 Task: Unblock the blocked account.
Action: Mouse moved to (796, 166)
Screenshot: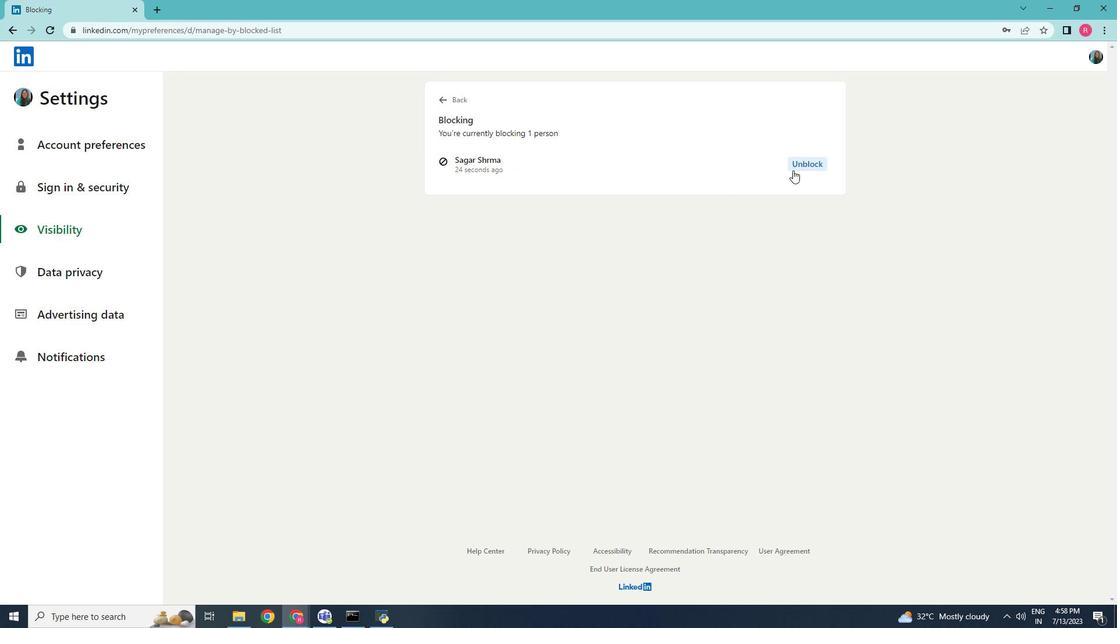 
Action: Mouse pressed left at (796, 166)
Screenshot: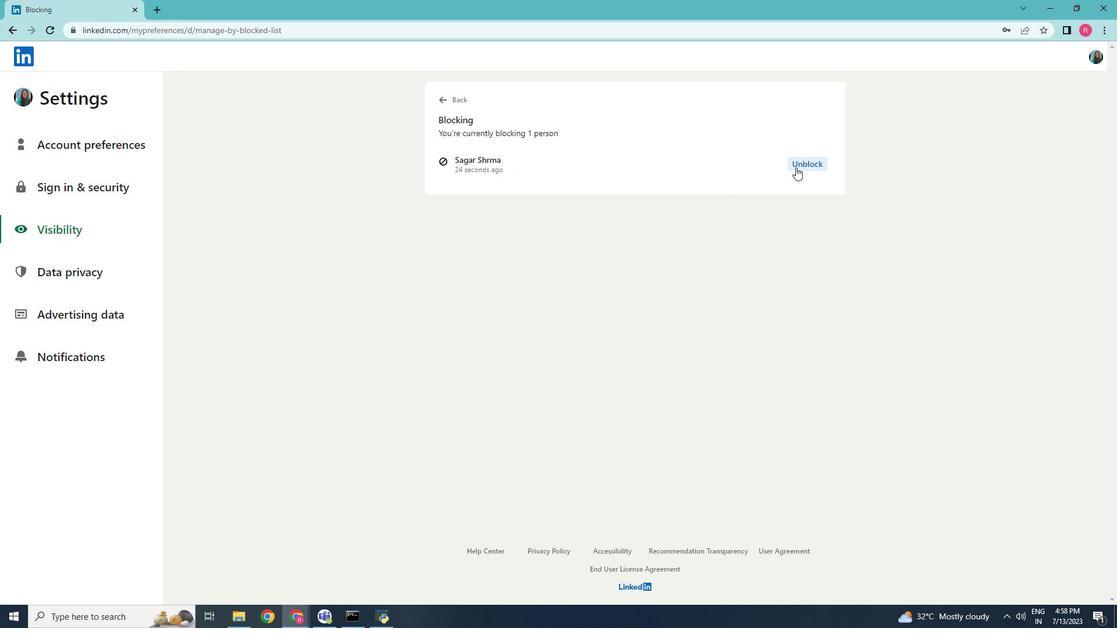 
Action: Mouse moved to (634, 293)
Screenshot: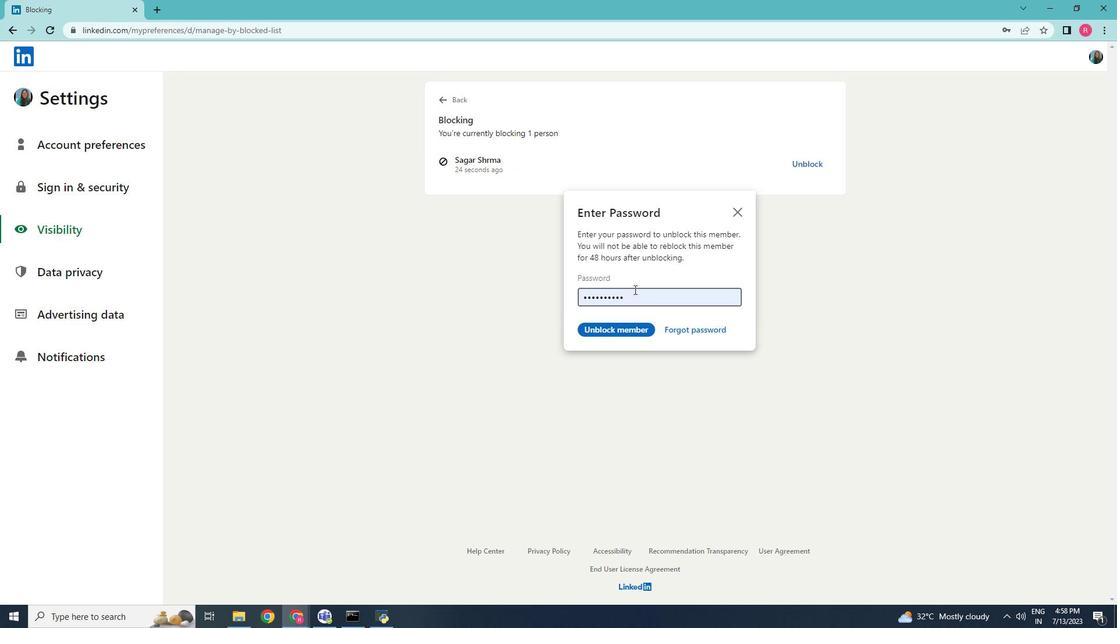 
Action: Mouse pressed left at (634, 293)
Screenshot: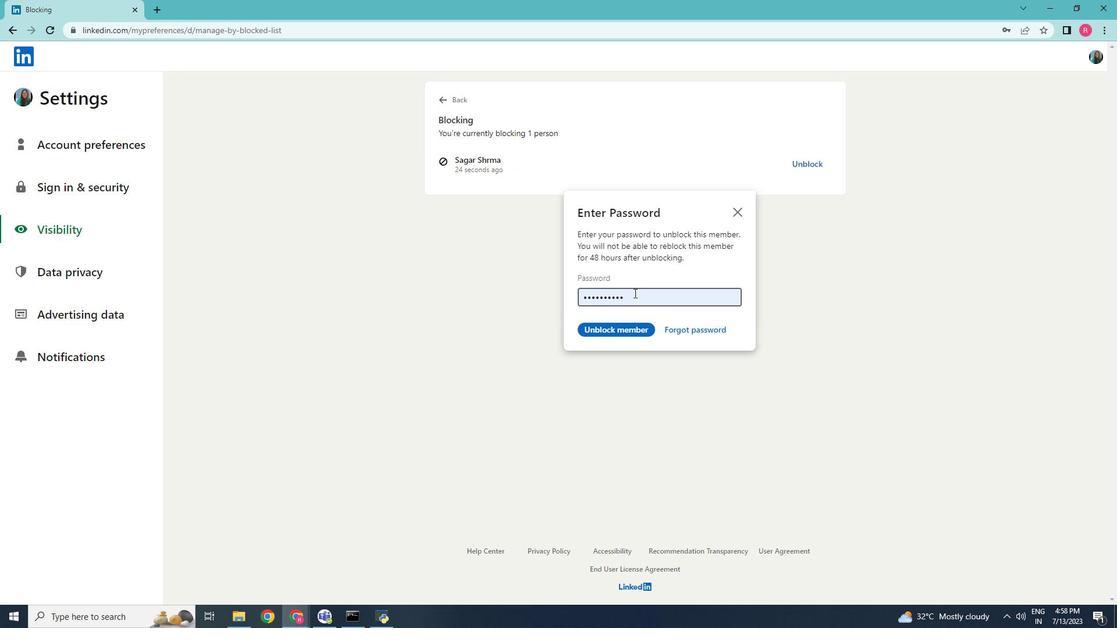 
Action: Mouse moved to (544, 304)
Screenshot: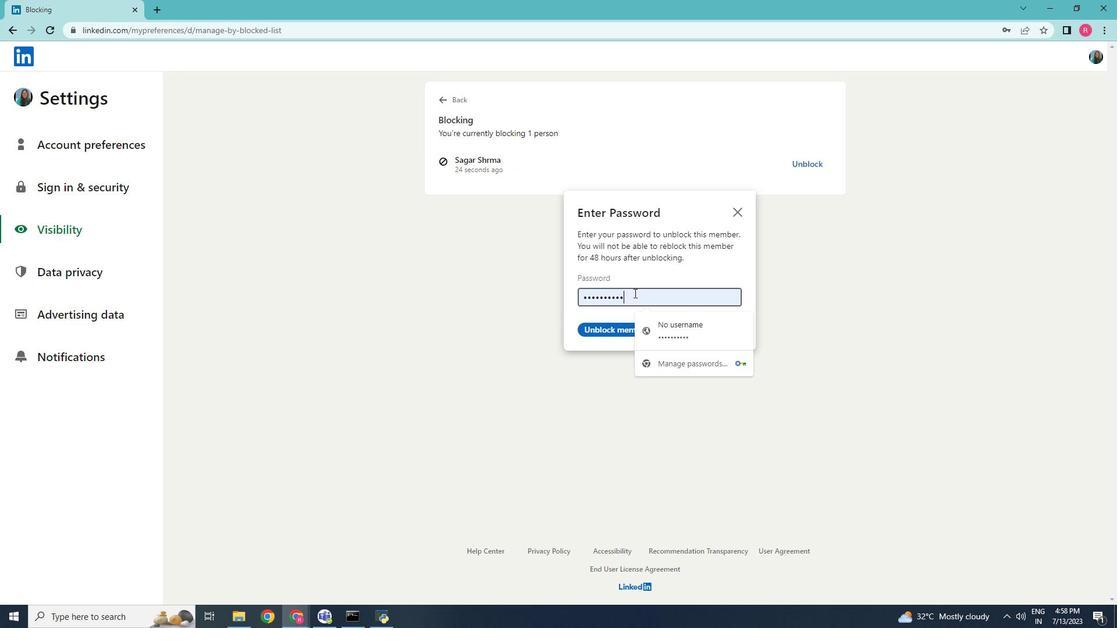 
Action: Key pressed ctrl+V
Screenshot: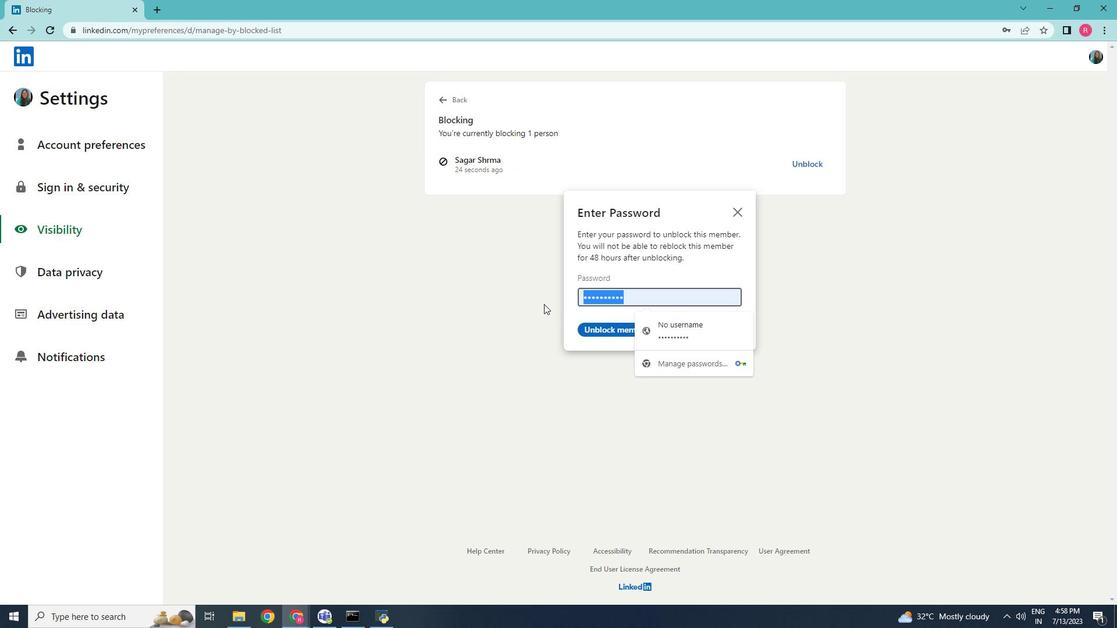 
Action: Mouse moved to (612, 321)
Screenshot: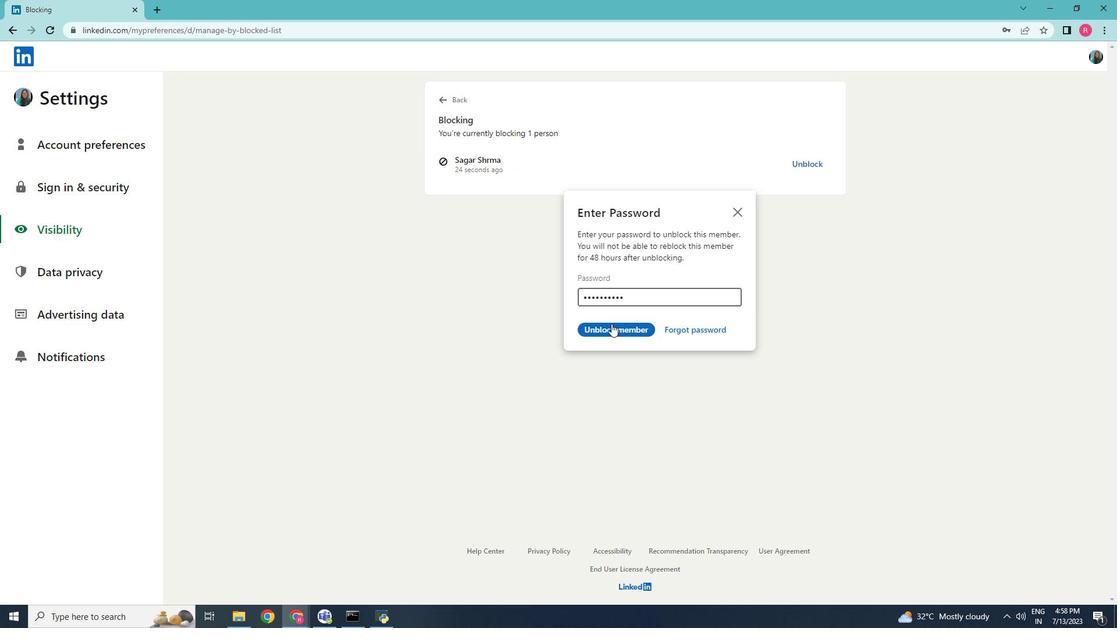 
Action: Mouse pressed left at (612, 321)
Screenshot: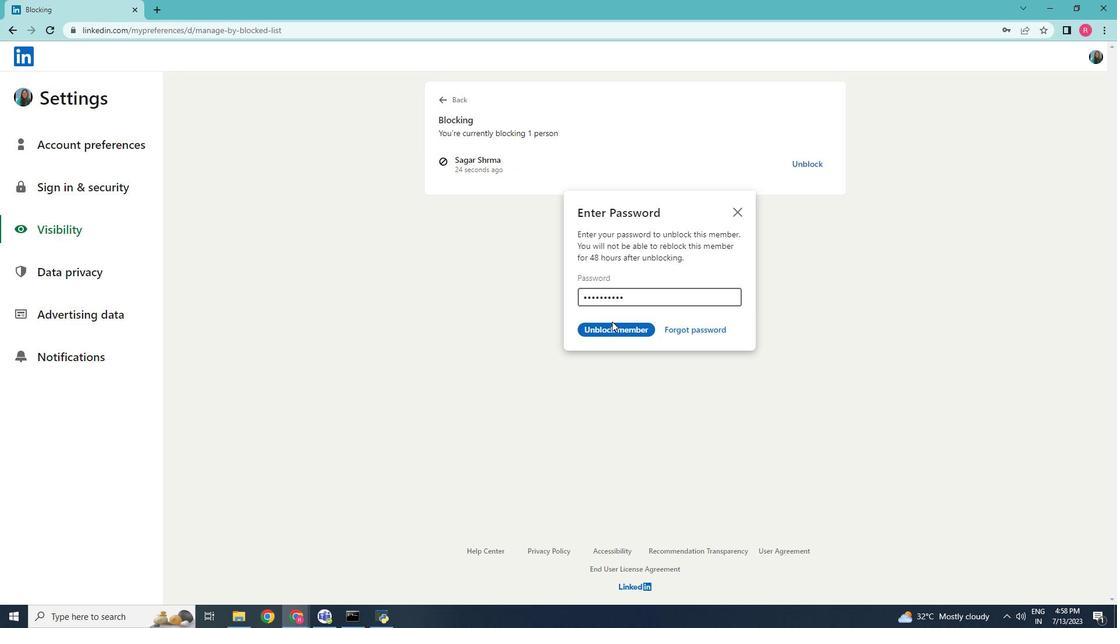 
Action: Mouse moved to (613, 325)
Screenshot: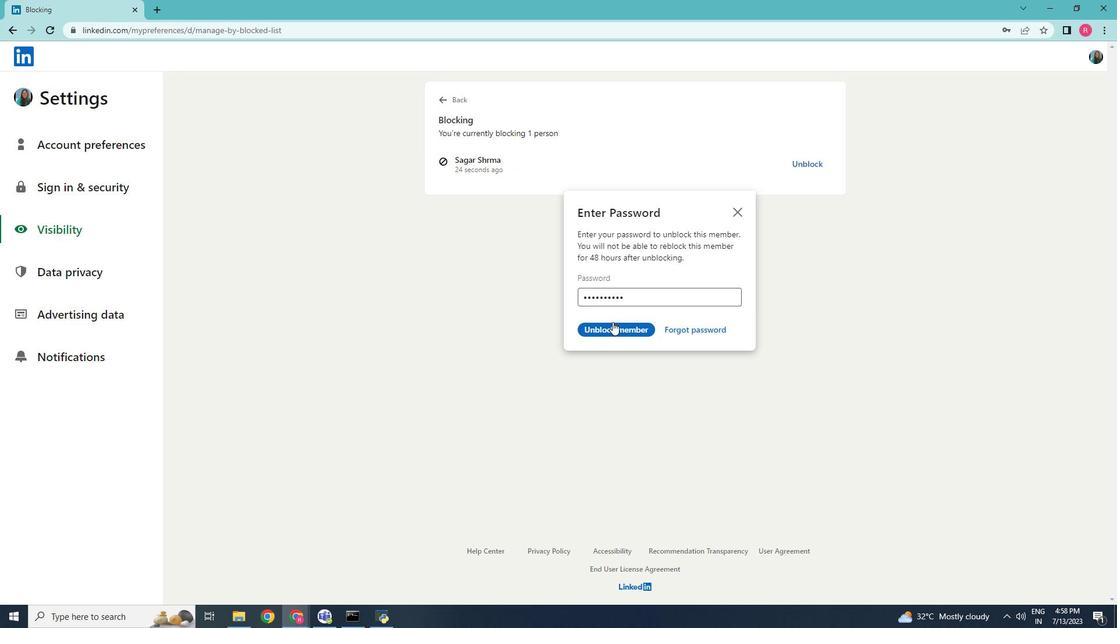 
Action: Mouse pressed left at (613, 325)
Screenshot: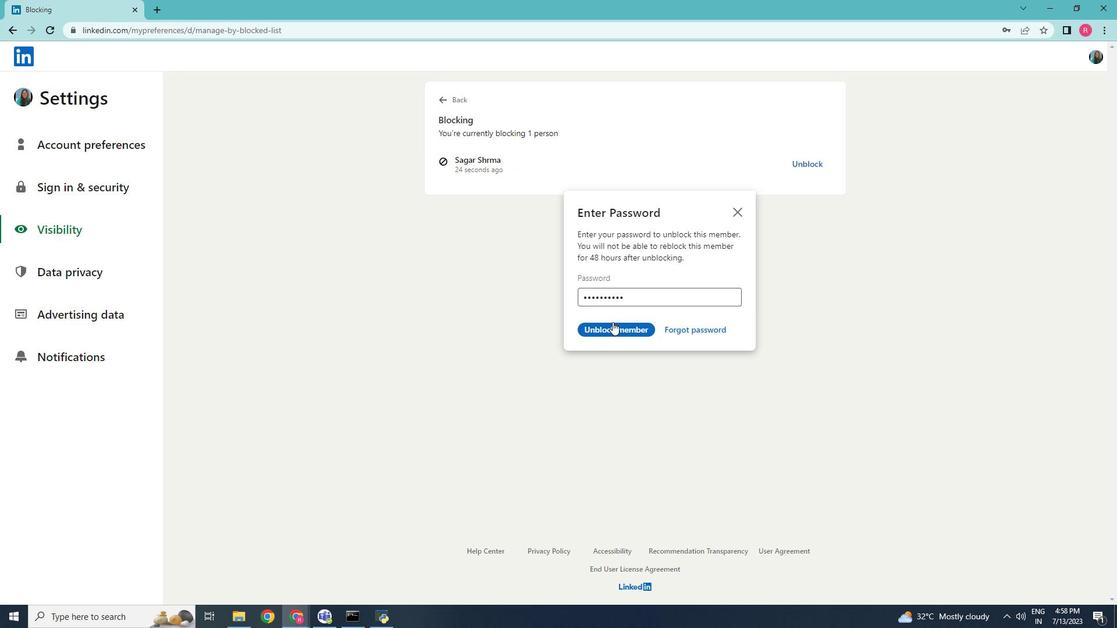 
